 Task: Create in the project XcelTech in Backlog an issue 'Create a new online platform for online photography courses with advanced image processing and editing features', assign it to team member softage.1@softage.net and change the status to IN PROGRESS.
Action: Mouse moved to (208, 65)
Screenshot: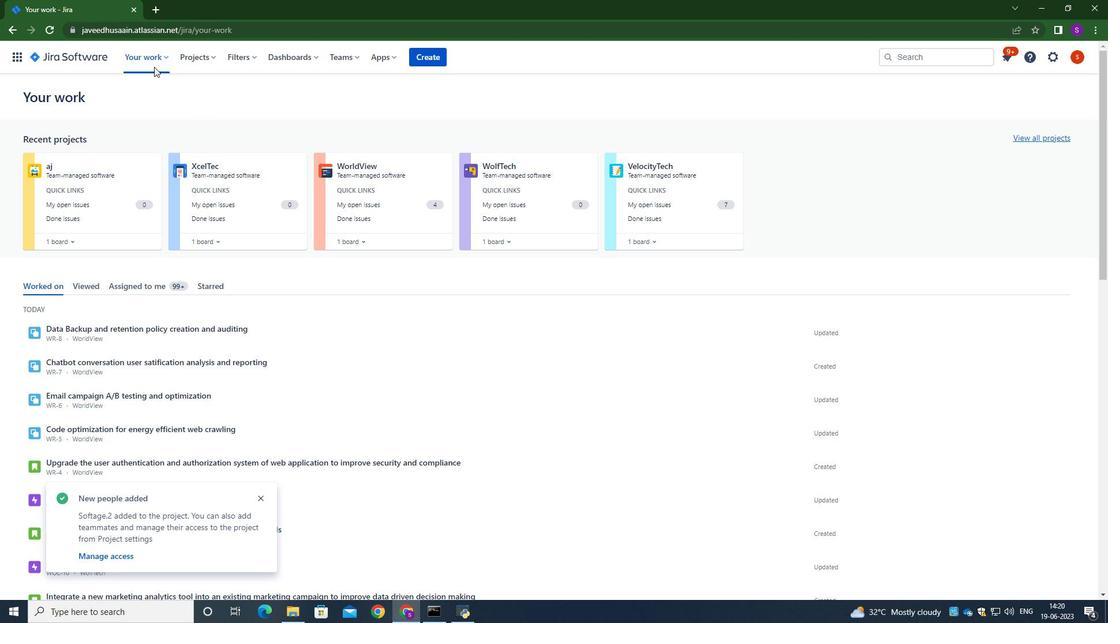 
Action: Mouse pressed left at (208, 65)
Screenshot: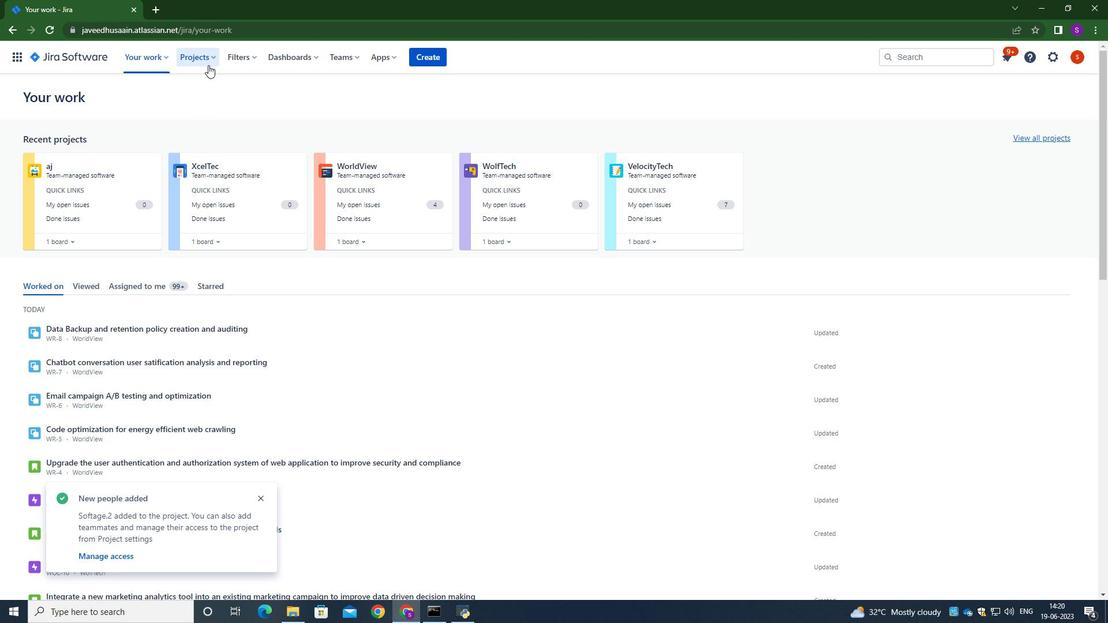 
Action: Mouse moved to (233, 116)
Screenshot: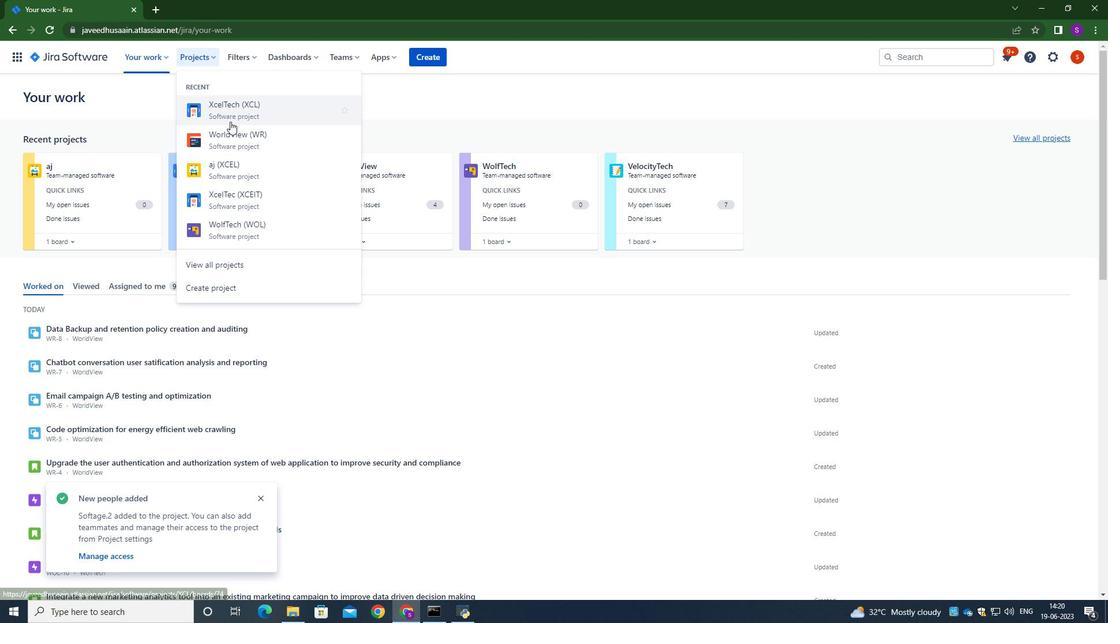 
Action: Mouse pressed left at (233, 116)
Screenshot: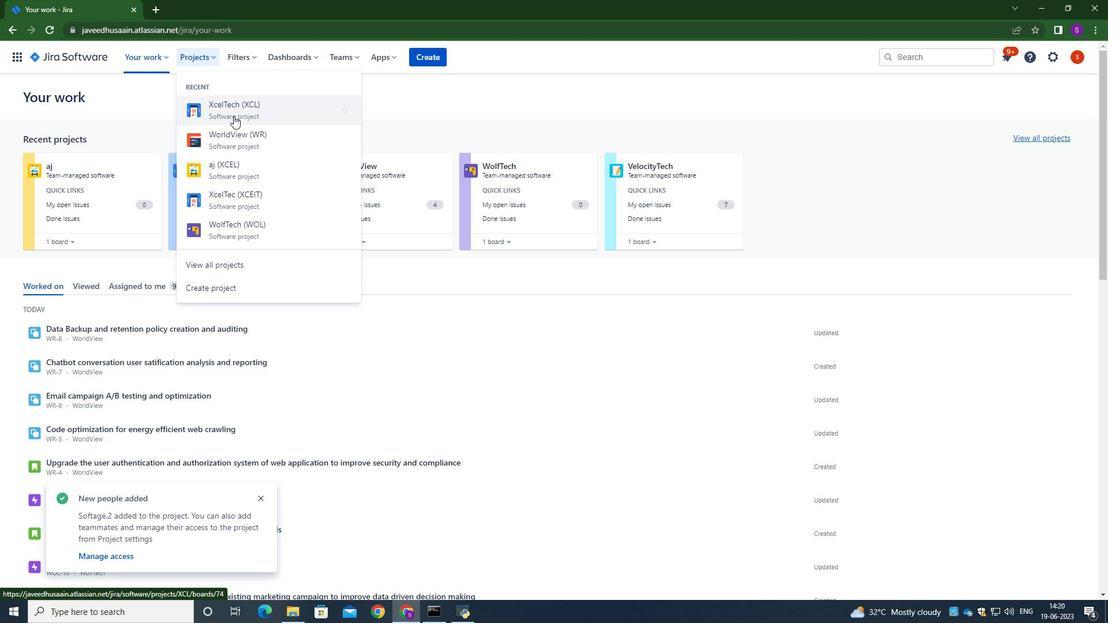 
Action: Mouse moved to (69, 168)
Screenshot: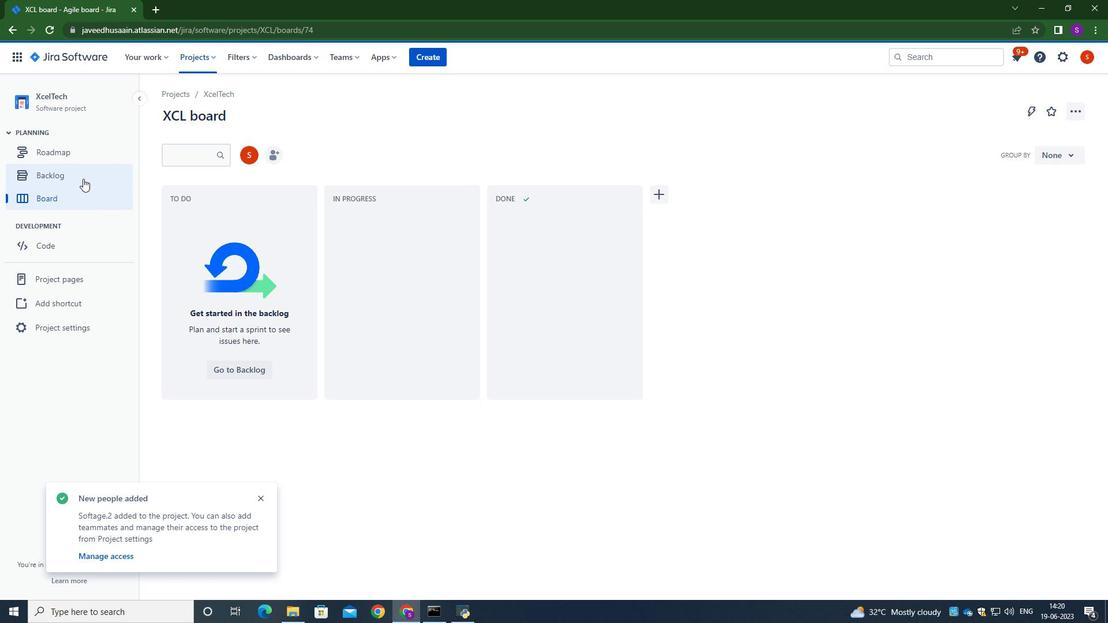 
Action: Mouse pressed left at (69, 168)
Screenshot: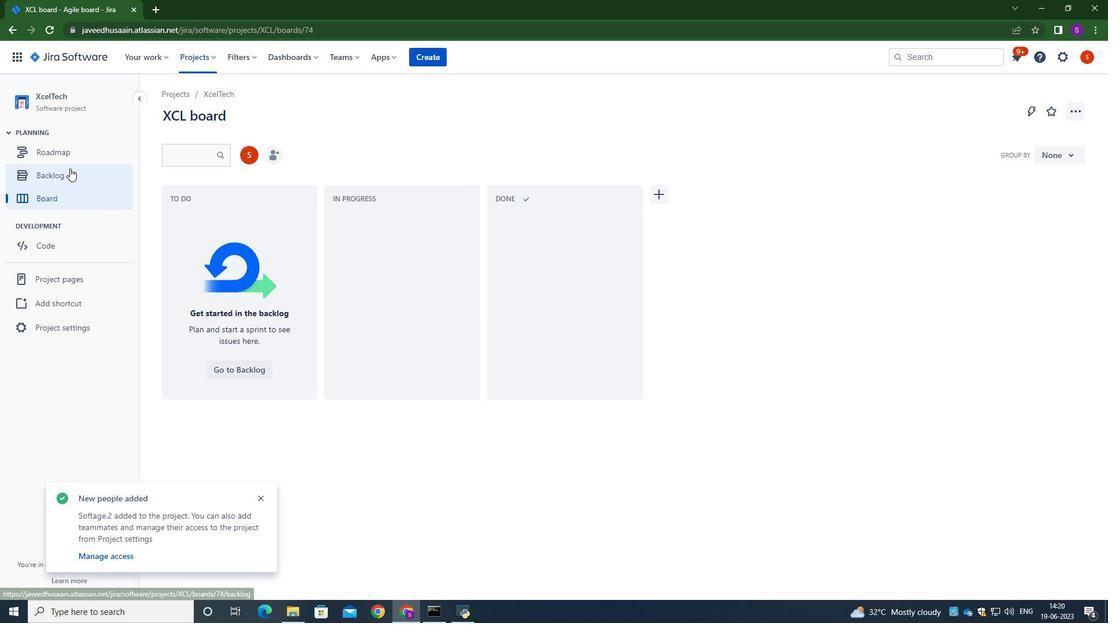 
Action: Mouse moved to (363, 258)
Screenshot: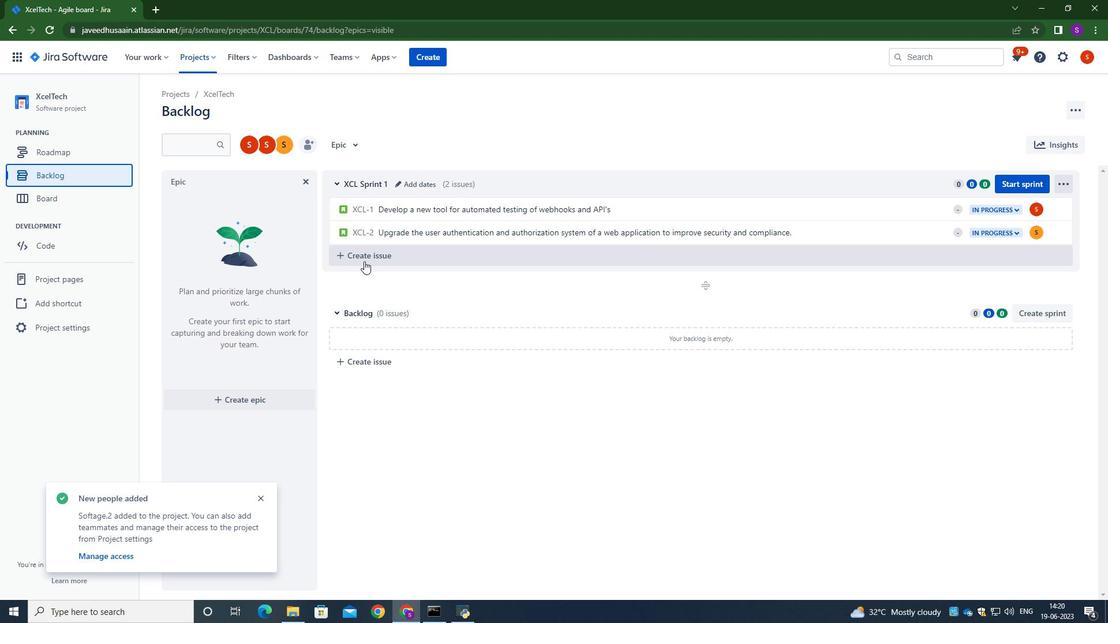 
Action: Mouse pressed left at (363, 258)
Screenshot: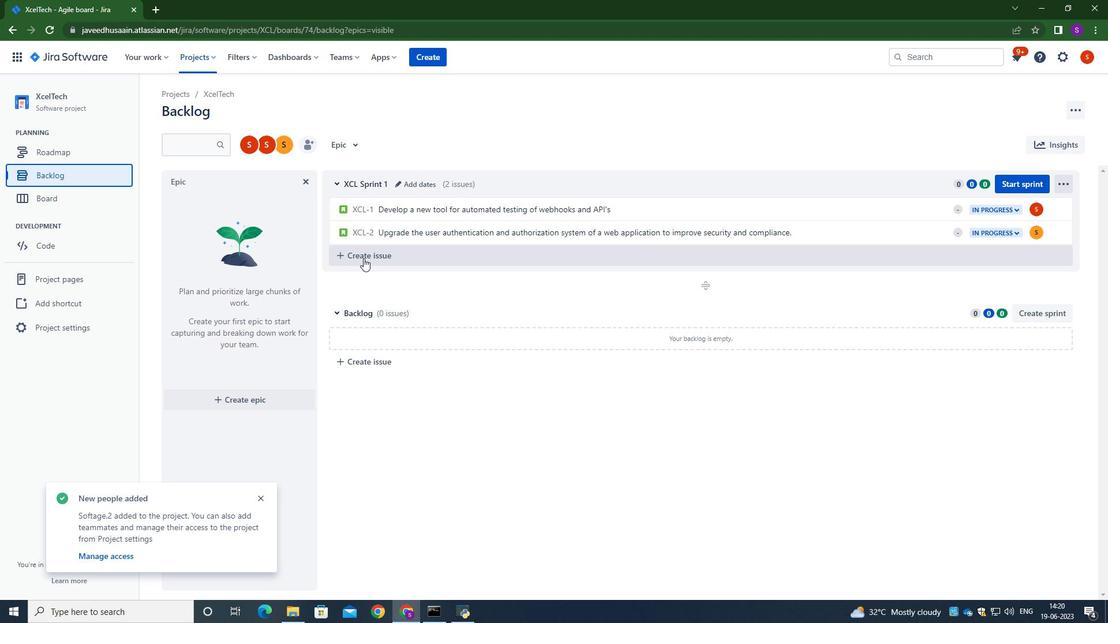 
Action: Mouse moved to (382, 256)
Screenshot: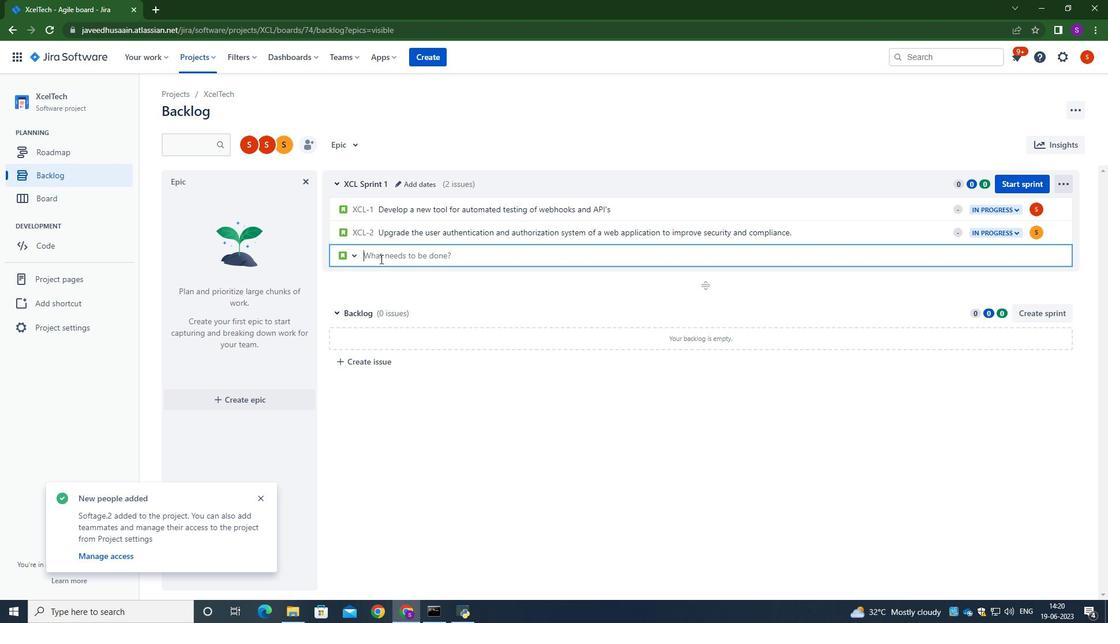 
Action: Mouse pressed left at (382, 256)
Screenshot: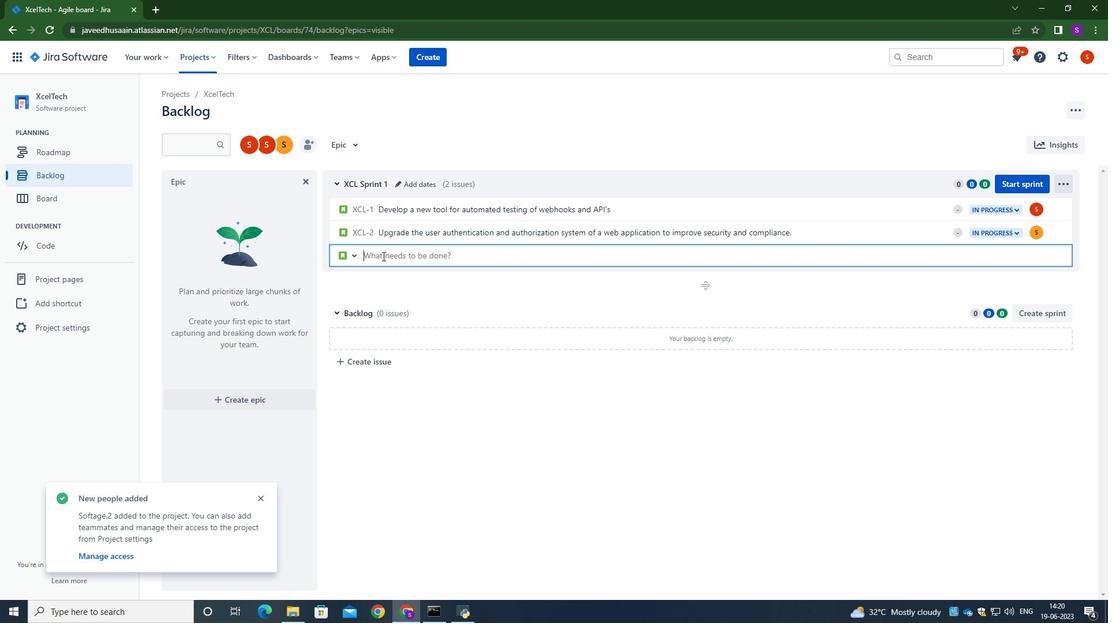 
Action: Key pressed <Key.caps_lock>C<Key.caps_lock>reate<Key.space>a<Key.space>new<Key.space>online<Key.space>platform<Key.space>for<Key.space>online<Key.space>photography<Key.space>courses<Key.space>with<Key.space>advanced<Key.space>image<Key.space>processing<Key.space>and<Key.space>editing<Key.space>feature<Key.backspace>s<Key.space><Key.backspace><Key.backspace>es.<Key.enter>
Screenshot: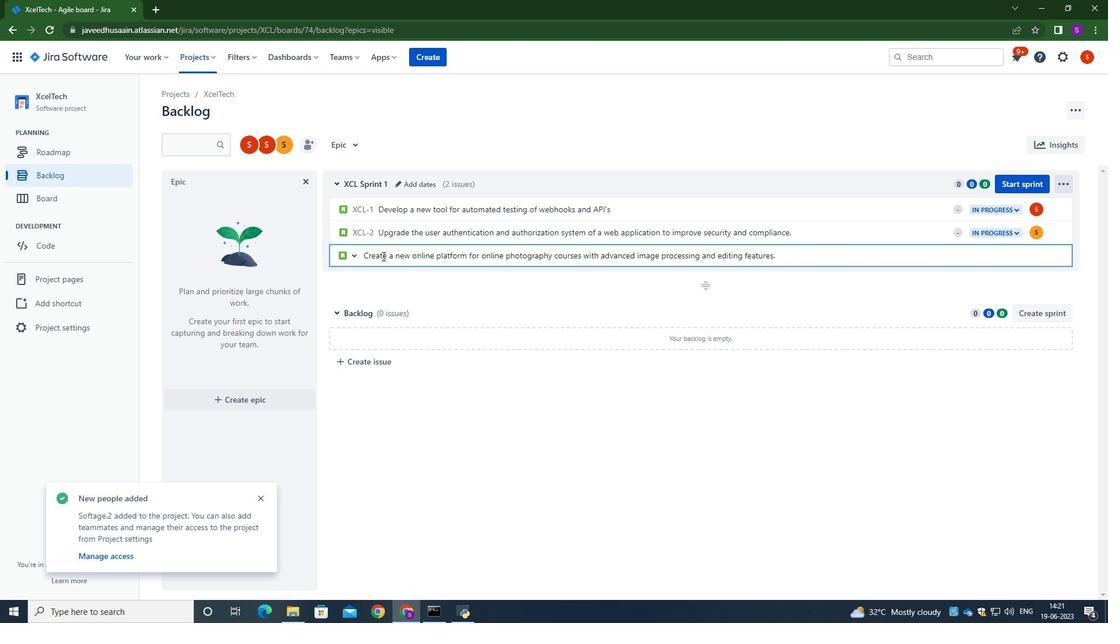 
Action: Mouse moved to (1036, 256)
Screenshot: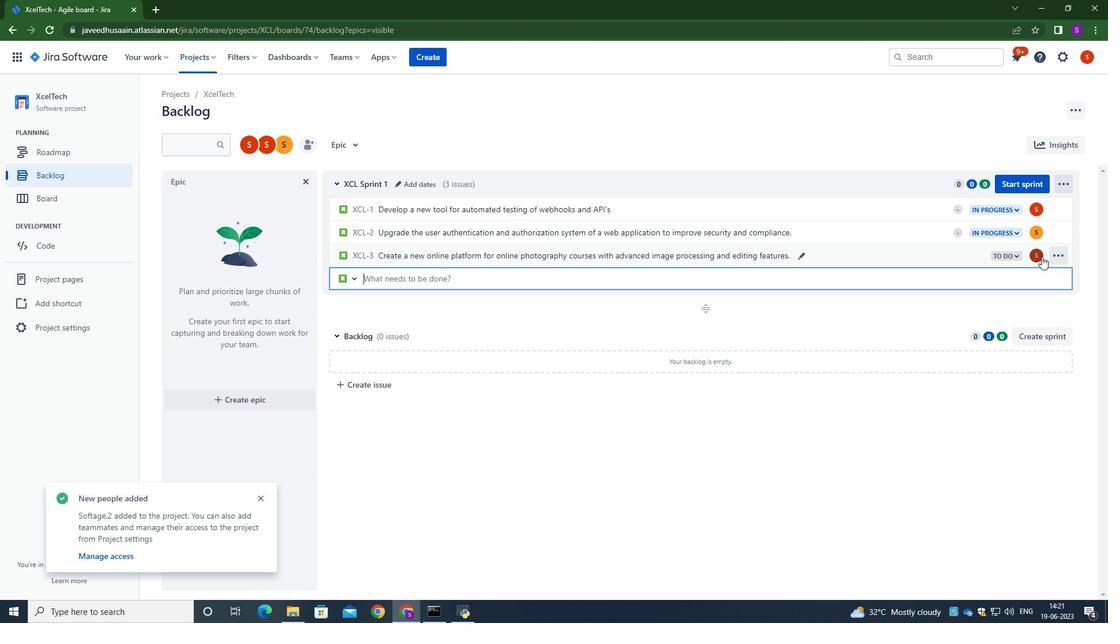 
Action: Mouse pressed left at (1036, 256)
Screenshot: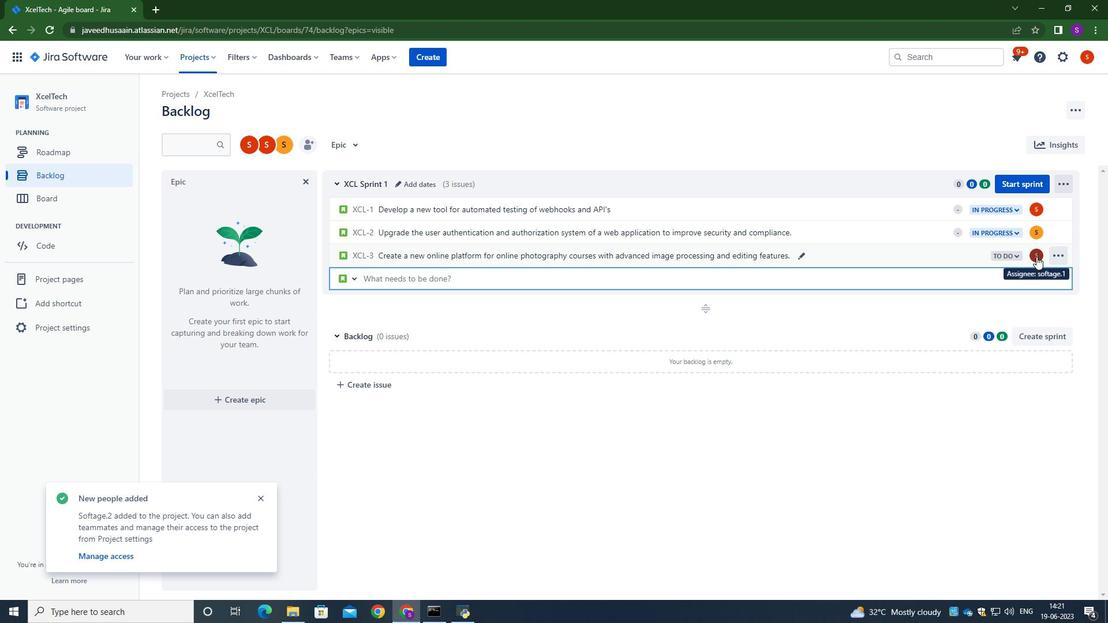 
Action: Mouse moved to (956, 282)
Screenshot: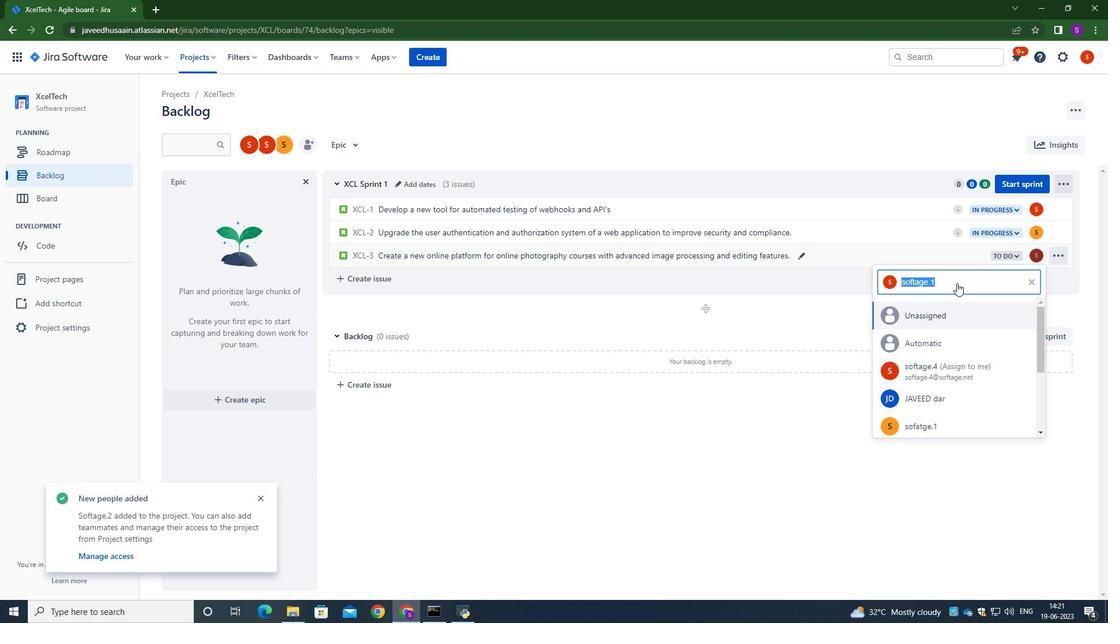 
Action: Key pressed softage.1<Key.shift>@softage.net
Screenshot: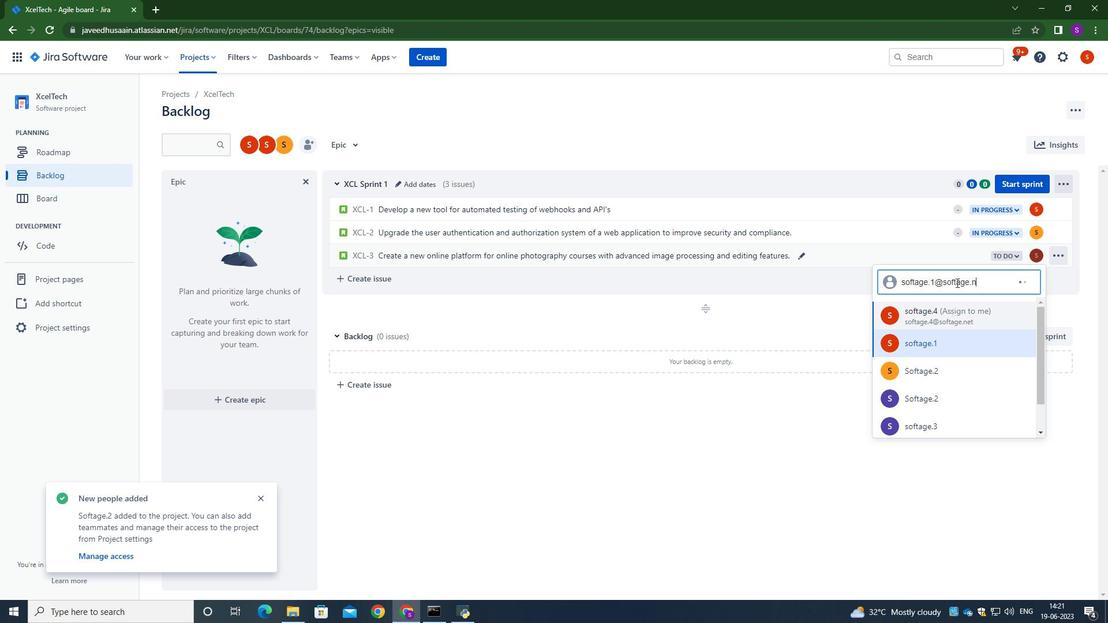 
Action: Mouse moved to (931, 319)
Screenshot: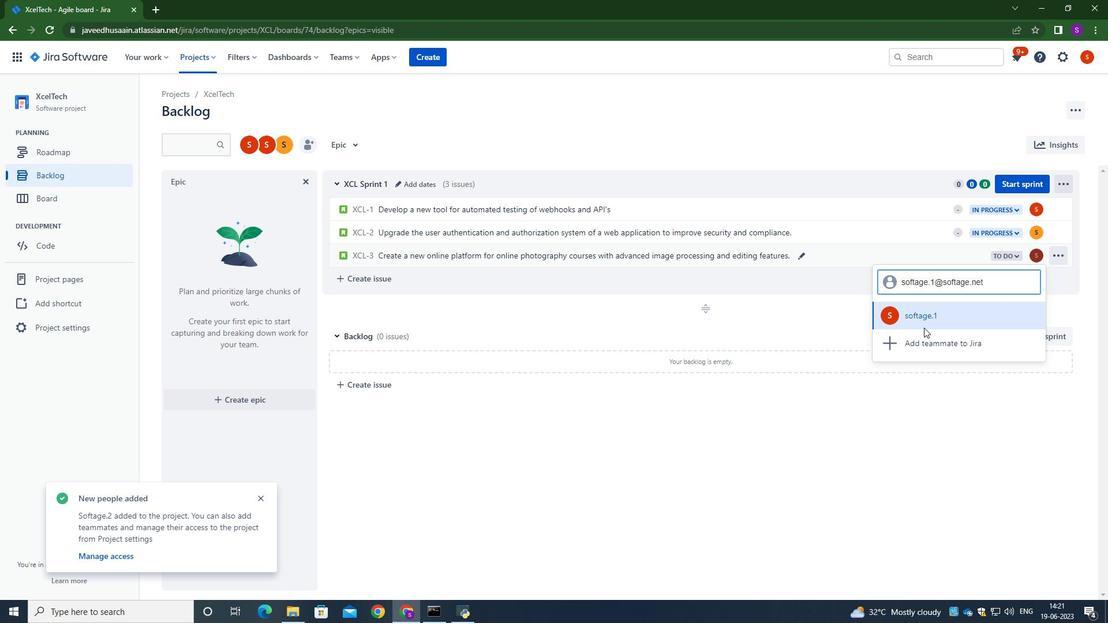 
Action: Mouse pressed left at (931, 319)
Screenshot: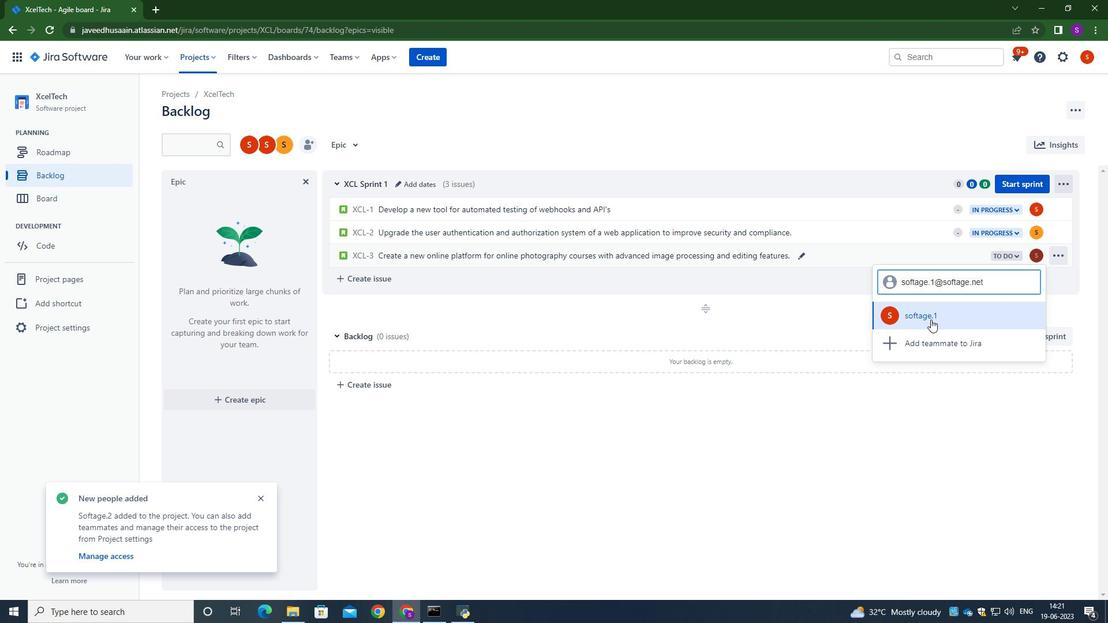 
Action: Mouse moved to (1007, 253)
Screenshot: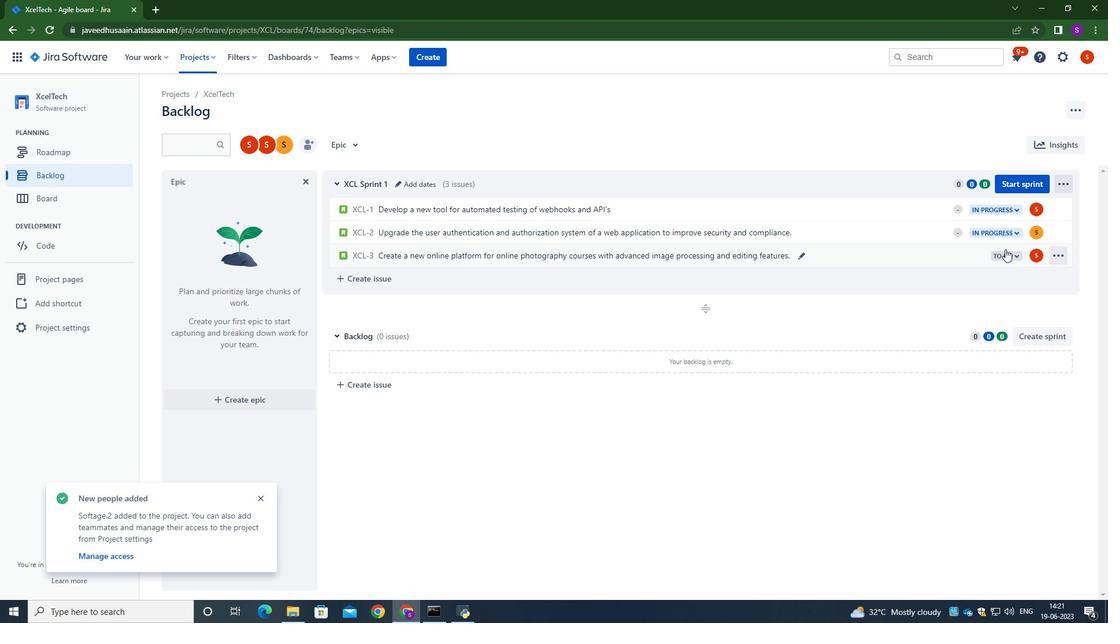 
Action: Mouse pressed left at (1007, 253)
Screenshot: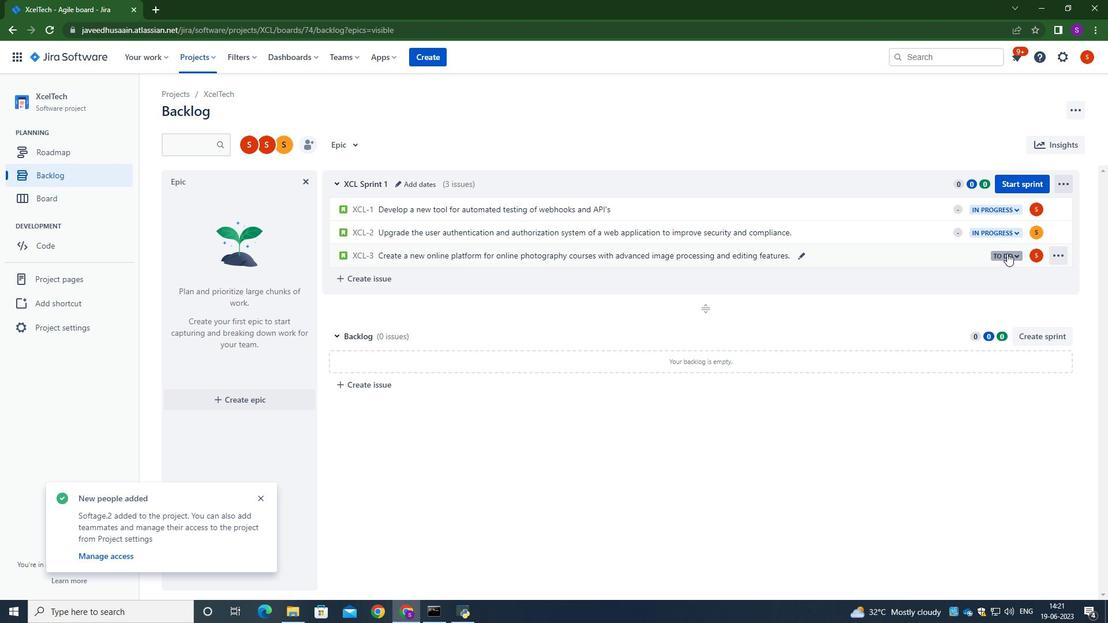 
Action: Mouse moved to (951, 283)
Screenshot: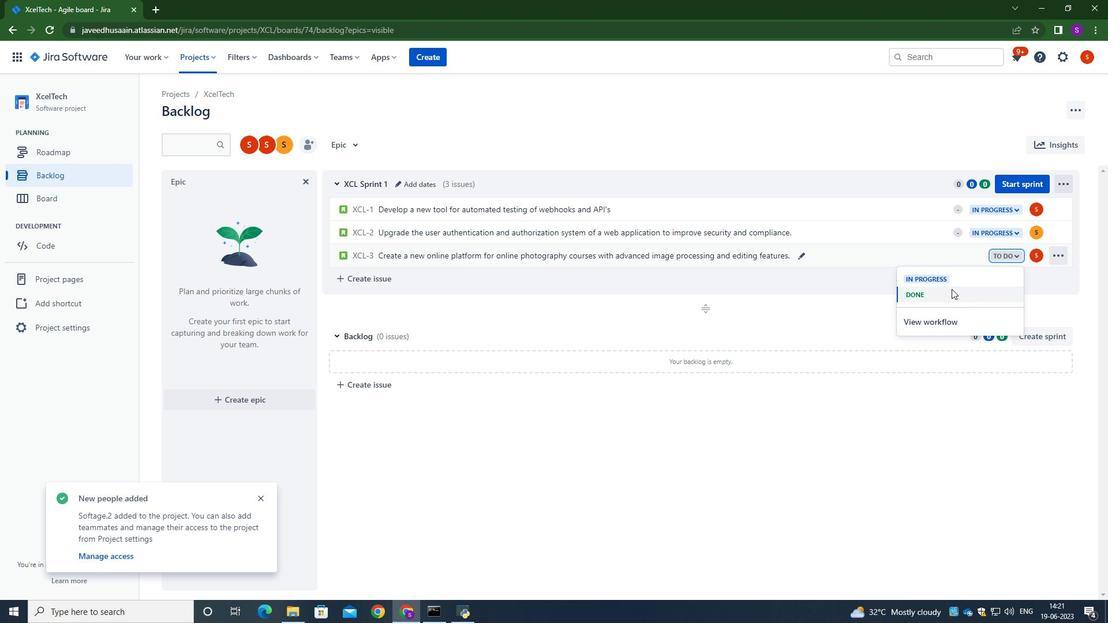 
Action: Mouse pressed left at (951, 283)
Screenshot: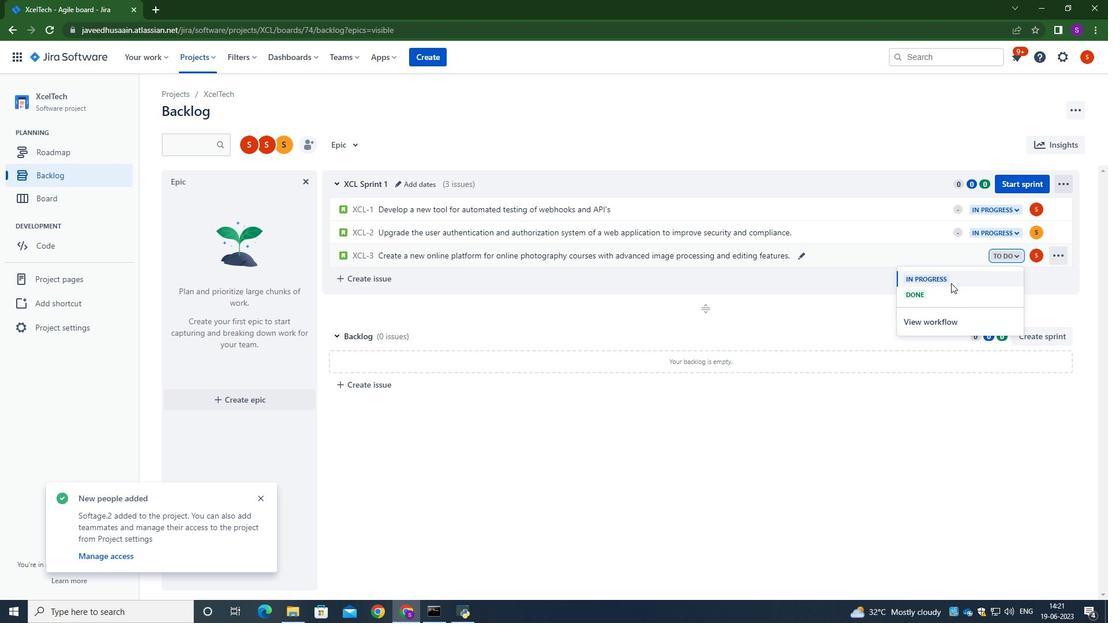 
Action: Mouse moved to (901, 415)
Screenshot: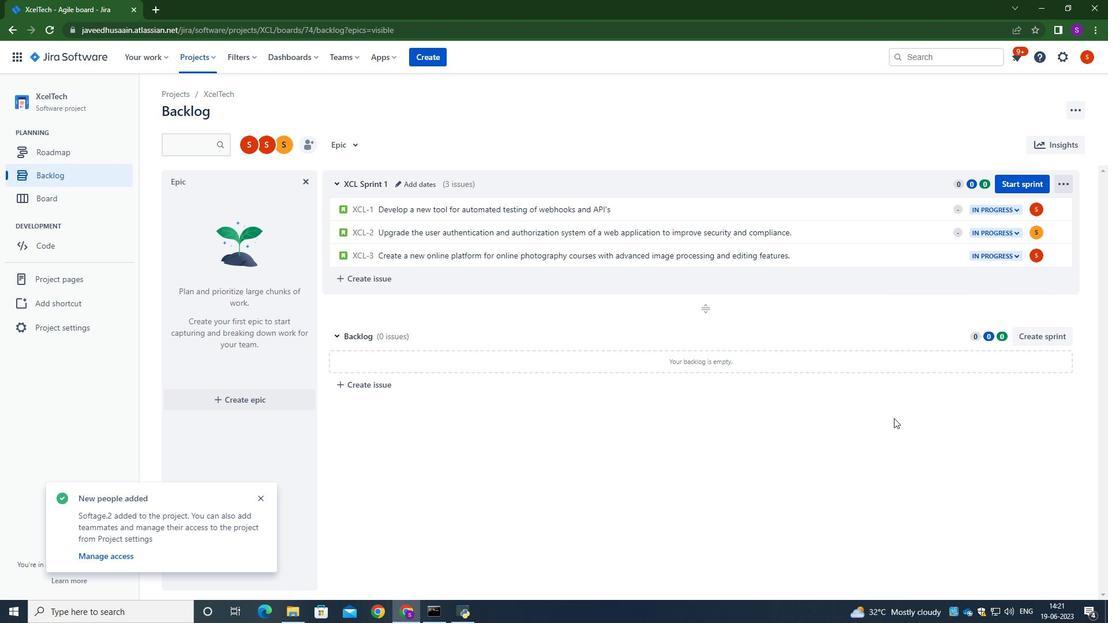 
Action: Mouse pressed left at (901, 415)
Screenshot: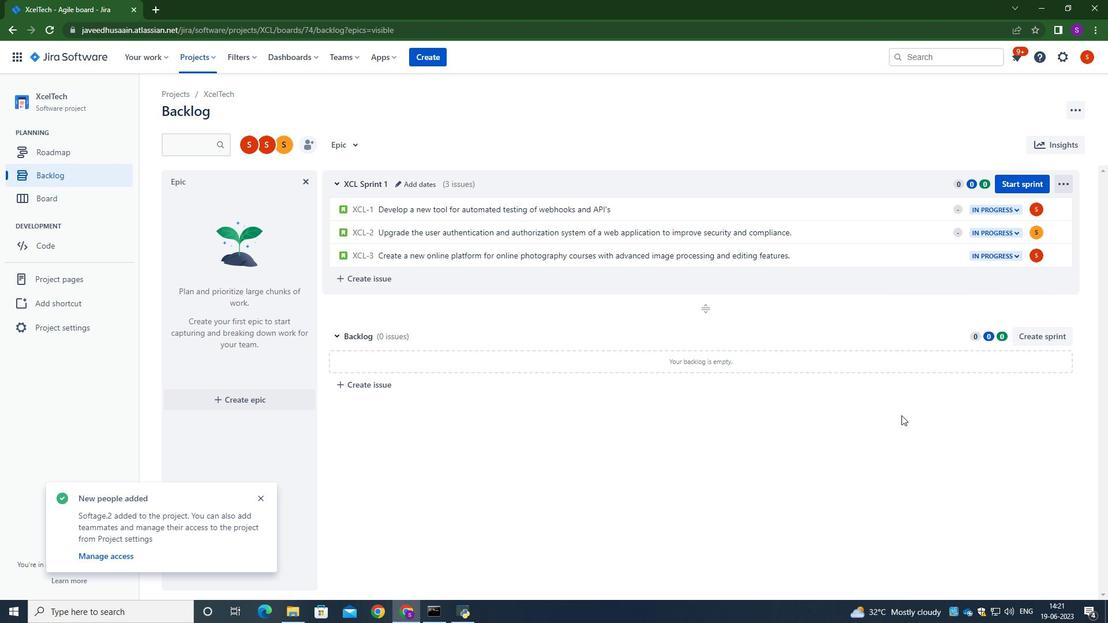 
Action: Mouse moved to (896, 410)
Screenshot: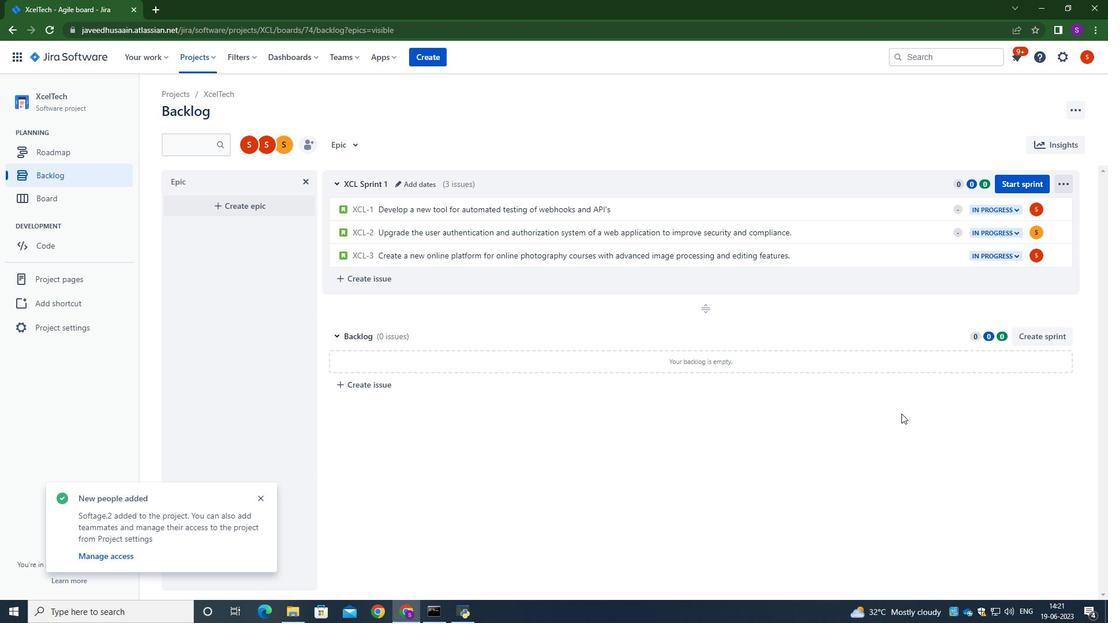 
